 Task: Invite Team Member Softage.1@softage.net to Workspace Business Coaching. Invite Team Member Softage.2@softage.net to Workspace Business Coaching. Invite Team Member Softage.3@softage.net to Workspace Business Coaching. Invite Team Member Softage.4@softage.net to Workspace Business Coaching
Action: Mouse moved to (387, 222)
Screenshot: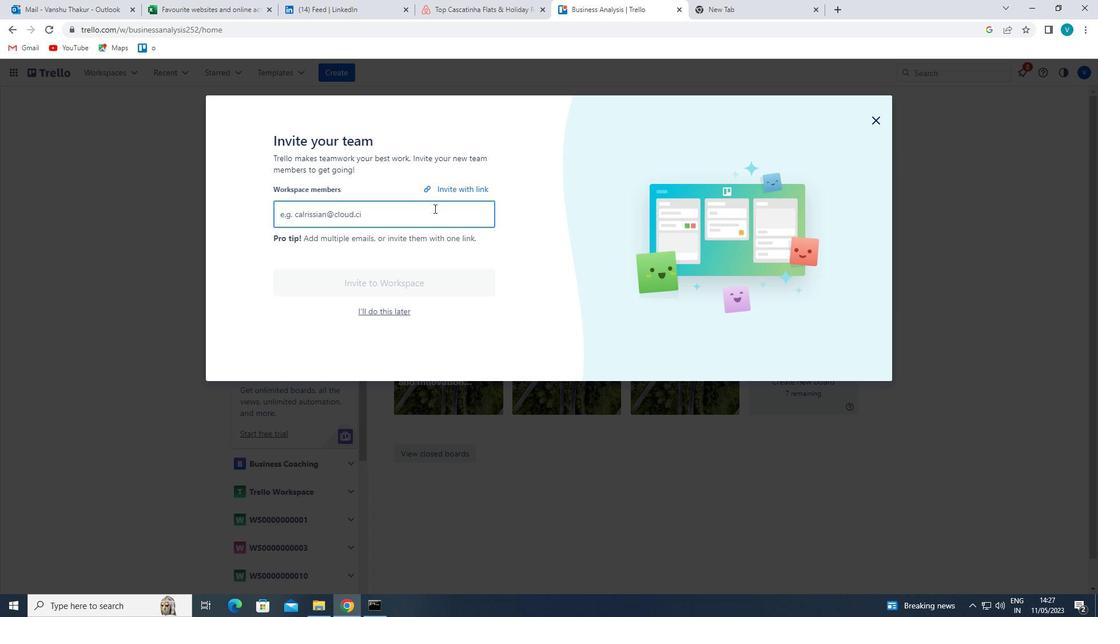 
Action: Mouse pressed left at (387, 222)
Screenshot: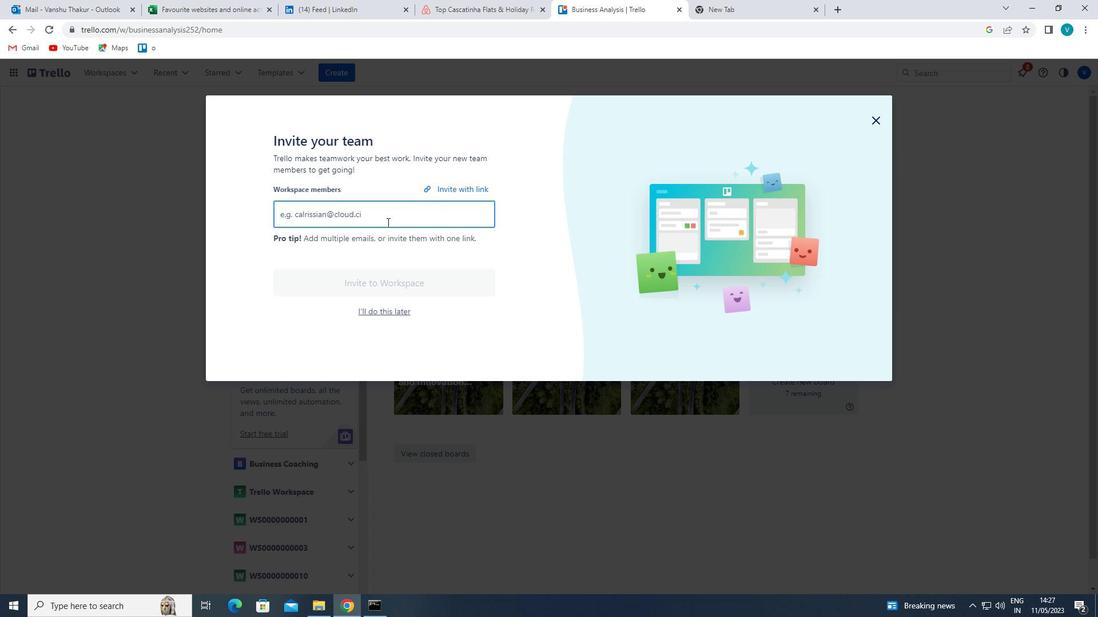 
Action: Key pressed <Key.shift>SOFTAGE.1<Key.shift>@SOFTAGE
Screenshot: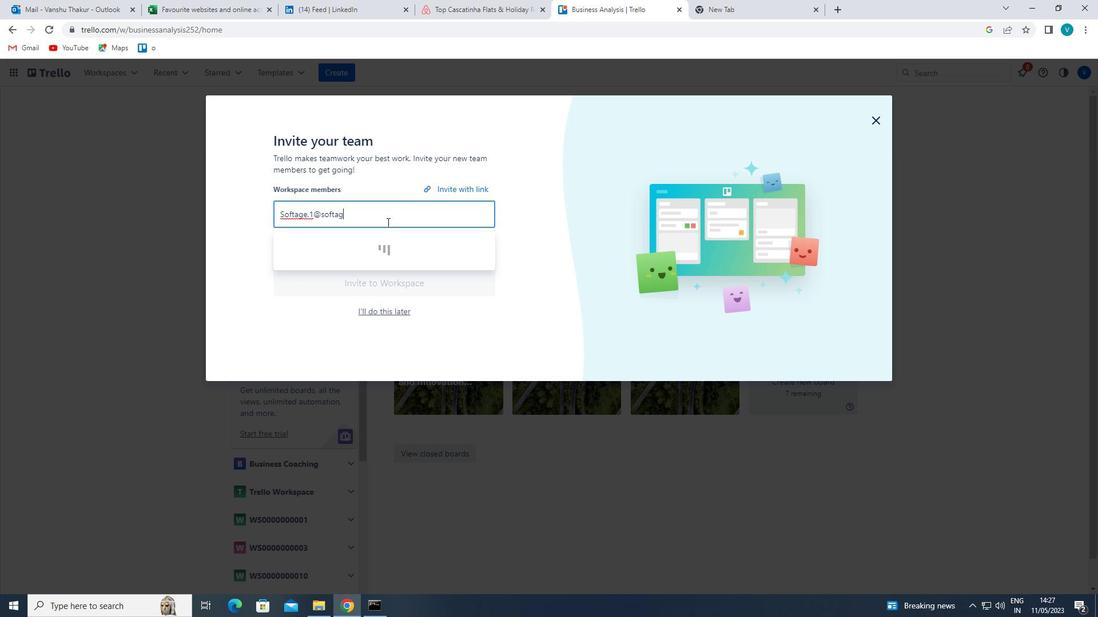 
Action: Mouse moved to (392, 218)
Screenshot: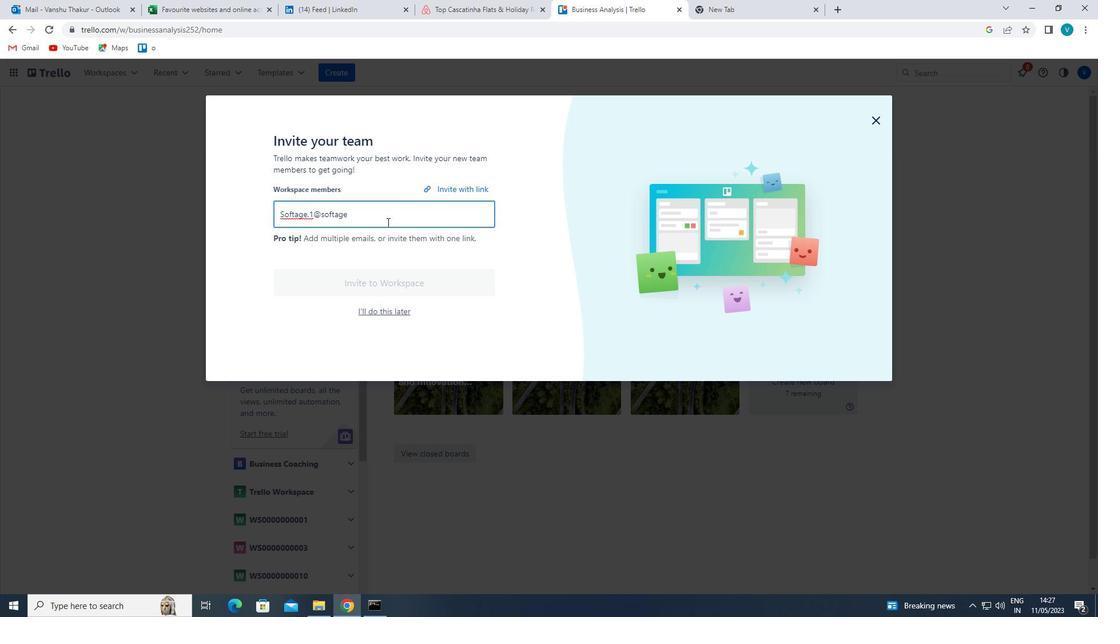 
Action: Key pressed .NET<Key.enter><Key.shift>SOFTAGE.2<Key.shift>@SOFTAH<Key.backspace>GE.NET<Key.enter><Key.shift>SOFTAGE.3<Key.shift>@SOFTHA<Key.backspace><Key.backspace>AGE.NET<Key.enter><Key.shift>SOFTAGE.4<Key.shift>@SOFTAGE.NET
Screenshot: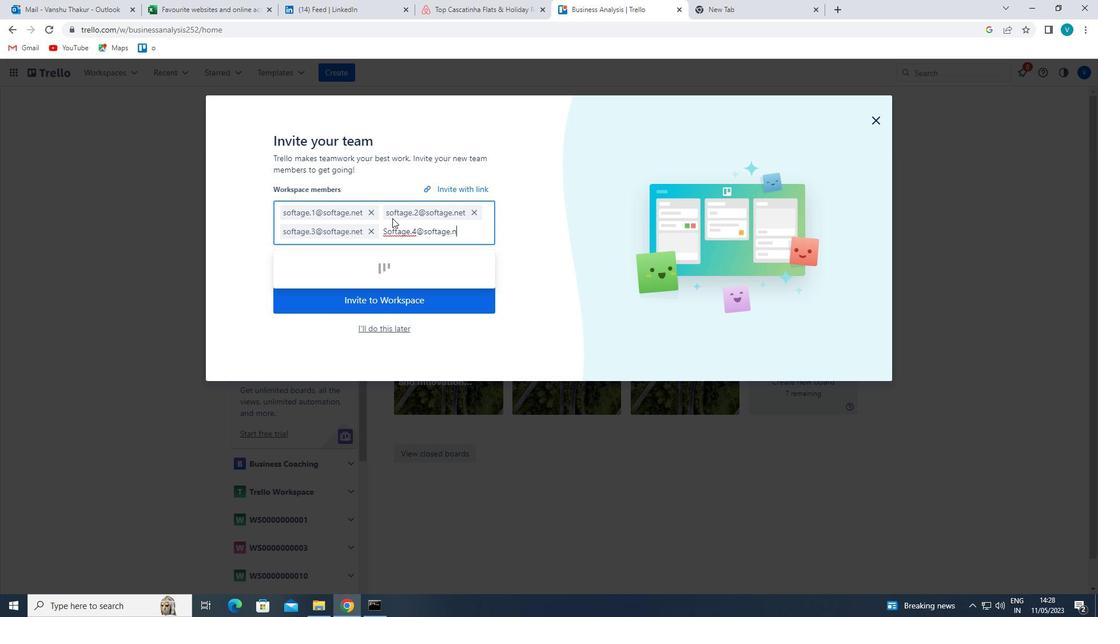 
Action: Mouse moved to (395, 217)
Screenshot: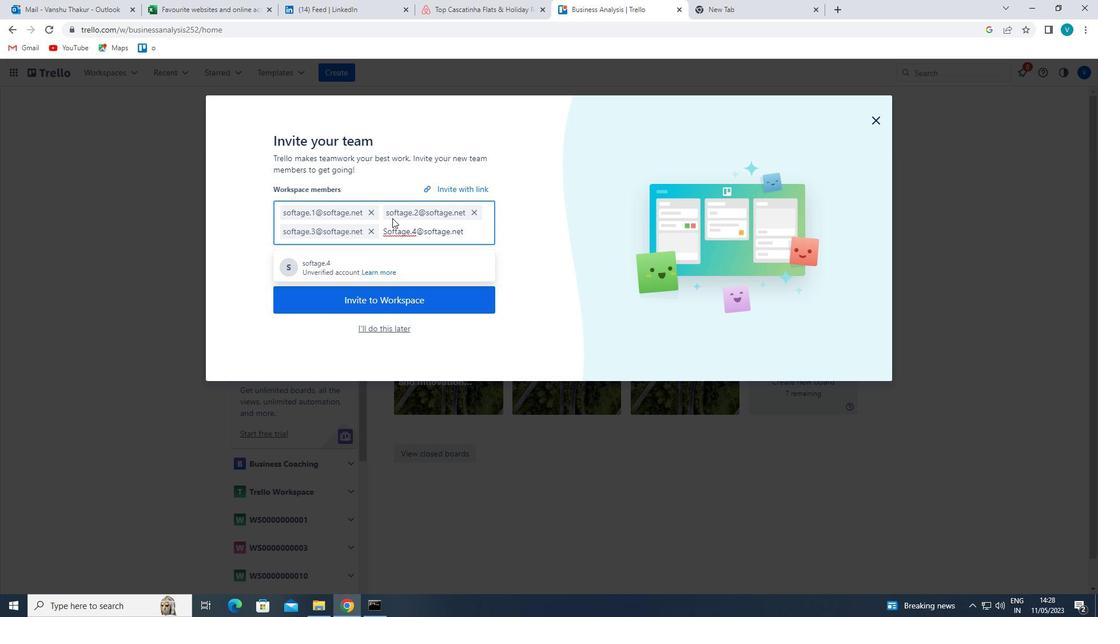 
Action: Key pressed <Key.enter>
Screenshot: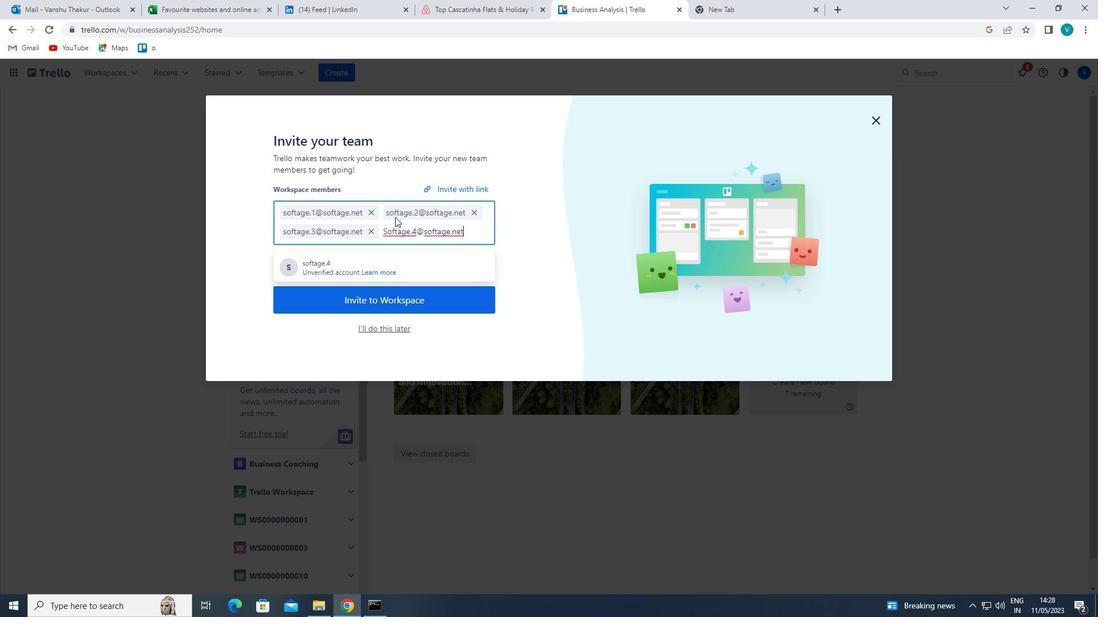
Action: Mouse moved to (450, 313)
Screenshot: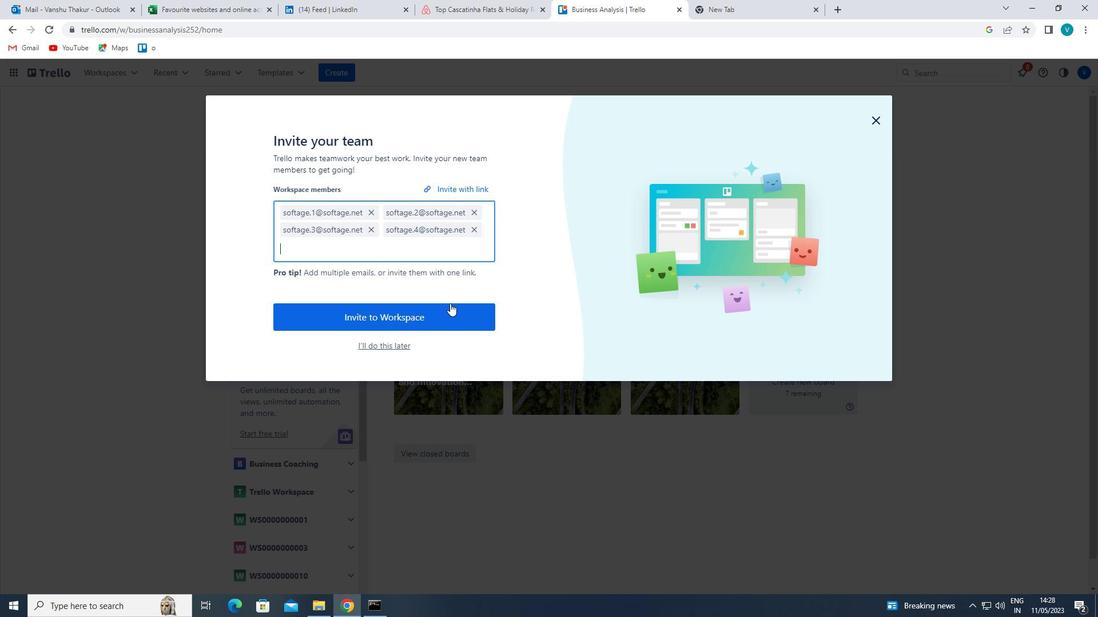 
Action: Mouse pressed left at (450, 313)
Screenshot: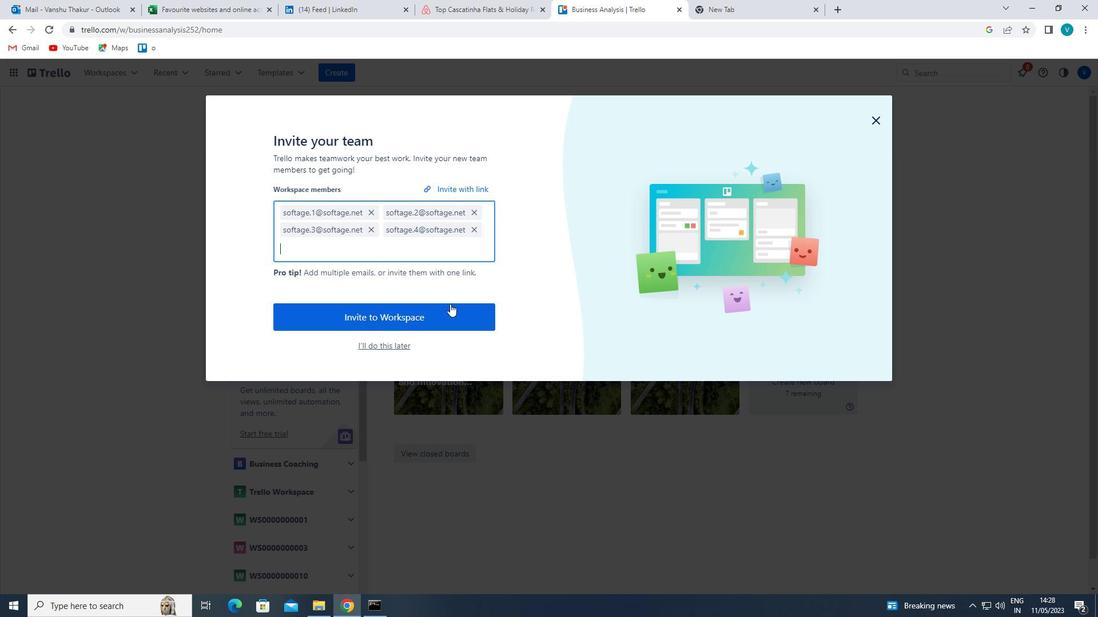 
Action: Mouse moved to (449, 313)
Screenshot: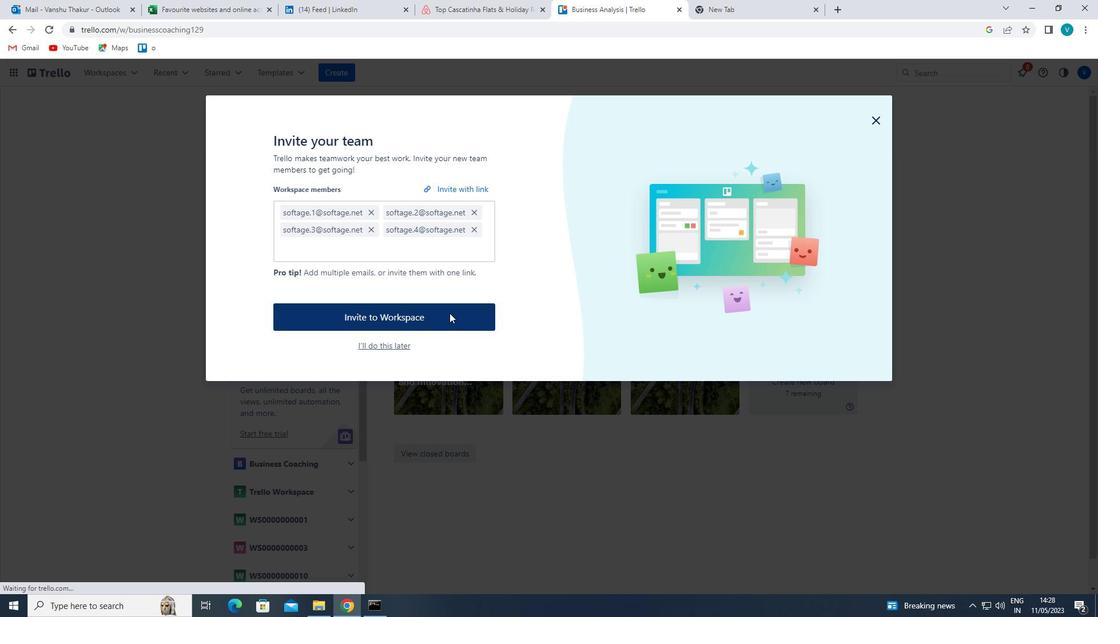 
